 Task: Create New Customer with Customer Name: Liquor Land, Billing Address Line1: 1135 Sharon Lane, Billing Address Line2:  South Bend, Billing Address Line3:  Indiana 46625
Action: Mouse moved to (151, 30)
Screenshot: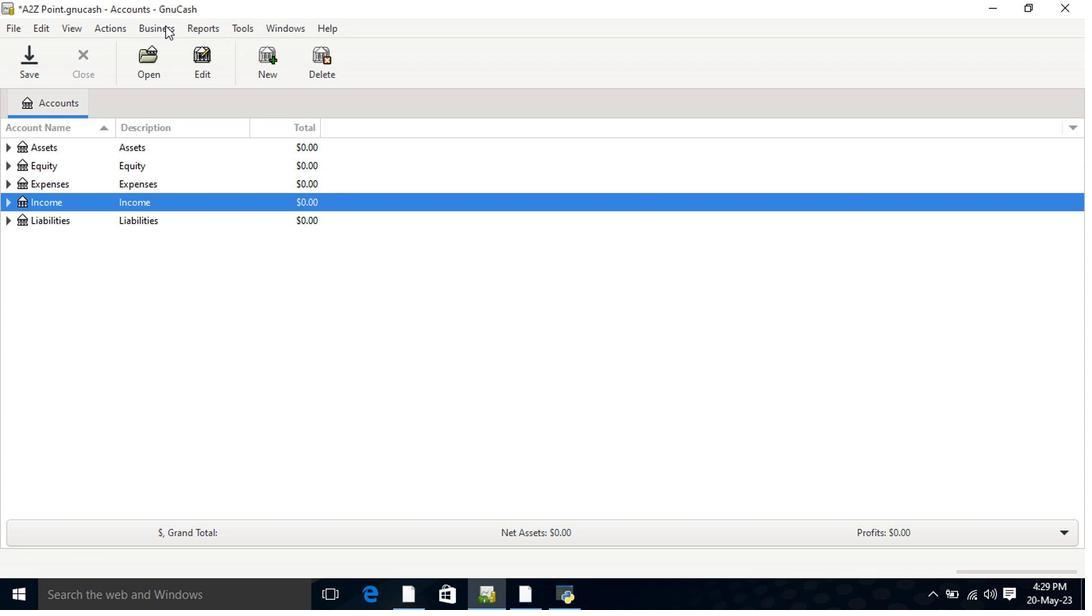 
Action: Mouse pressed left at (151, 30)
Screenshot: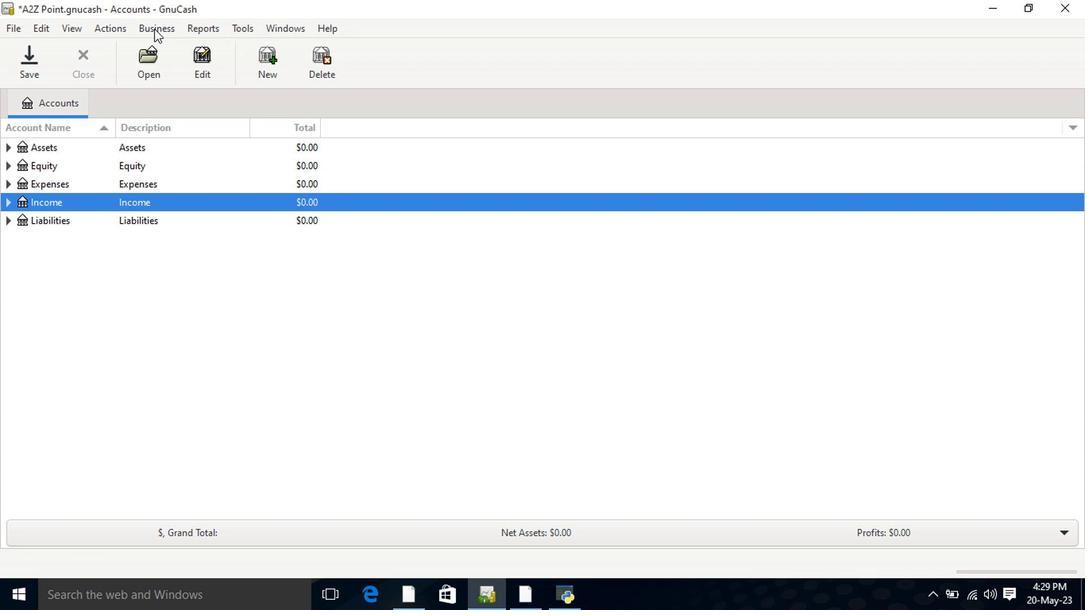 
Action: Mouse moved to (325, 67)
Screenshot: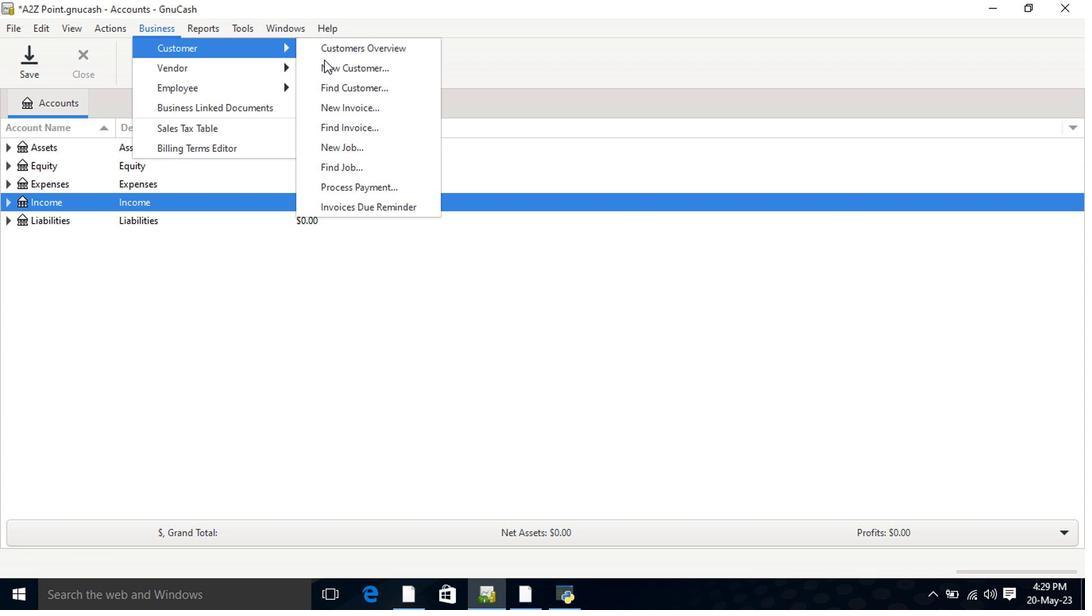 
Action: Mouse pressed left at (325, 67)
Screenshot: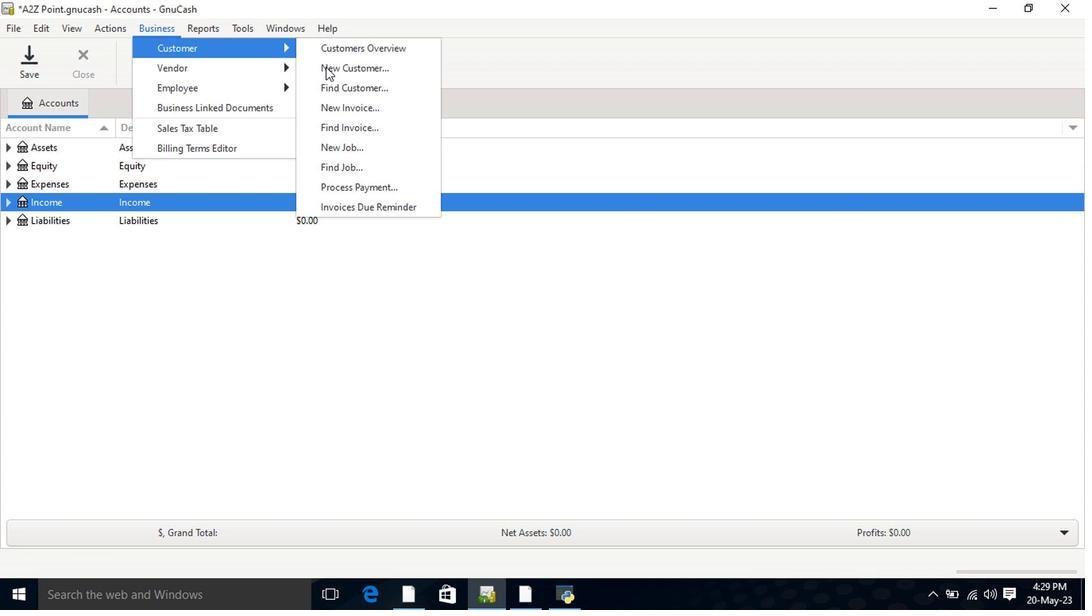 
Action: Mouse moved to (591, 180)
Screenshot: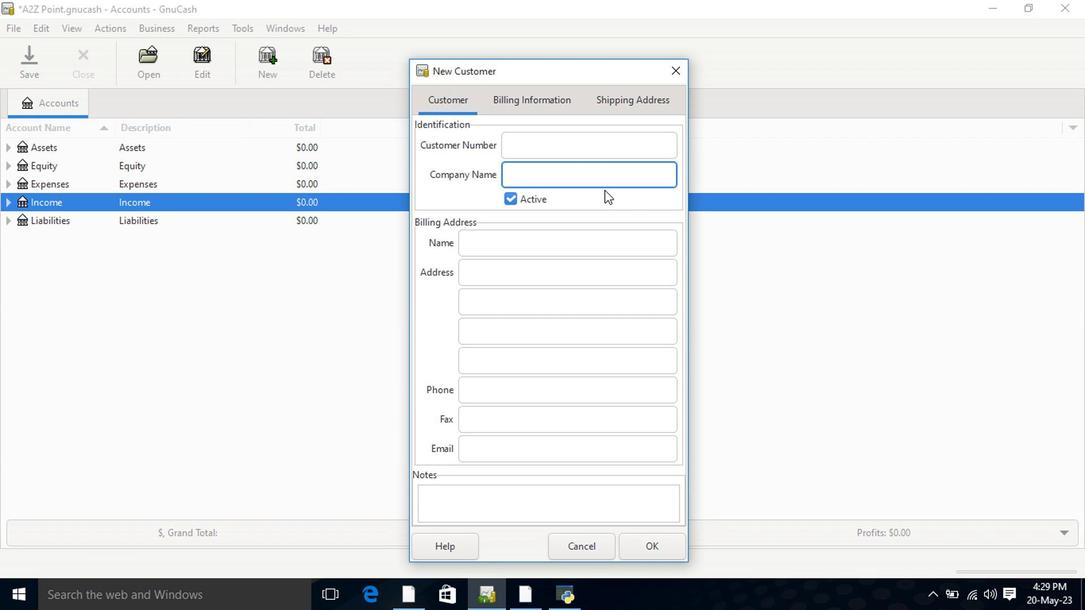 
Action: Mouse pressed left at (591, 180)
Screenshot: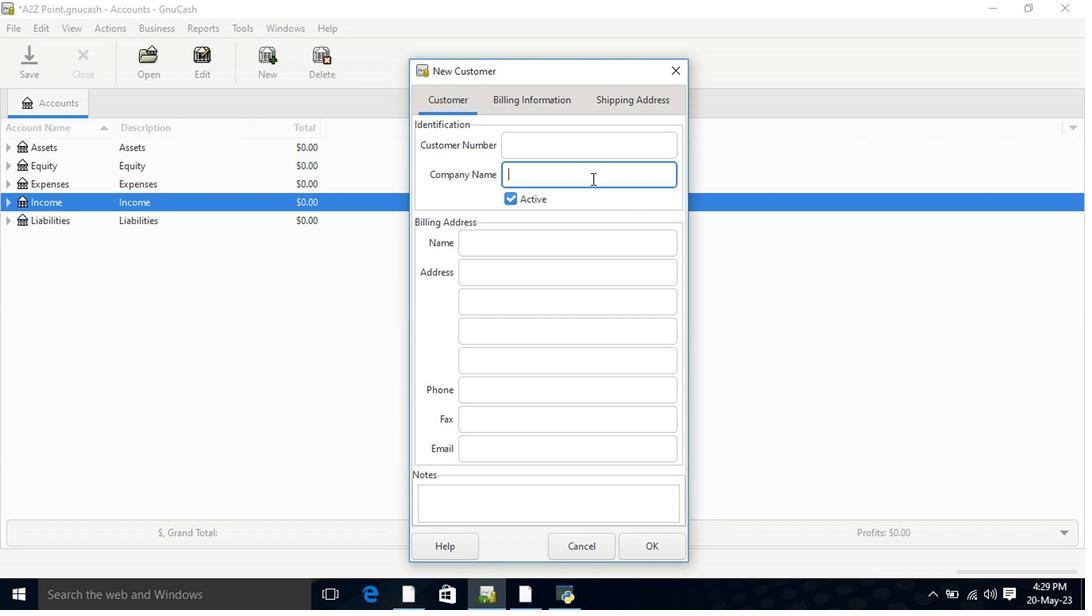
Action: Key pressed <Key.shift>Liquor<Key.space><Key.shift>Land<Key.tab><Key.tab><Key.tab>1135<Key.space><Key.shift>Sharon<Key.space><Key.shift>Lane<Key.tab><Key.tab><Key.shift>South<Key.space><Key.shift>Bend<Key.tab><Key.shift>Indiana<Key.space>46625
Screenshot: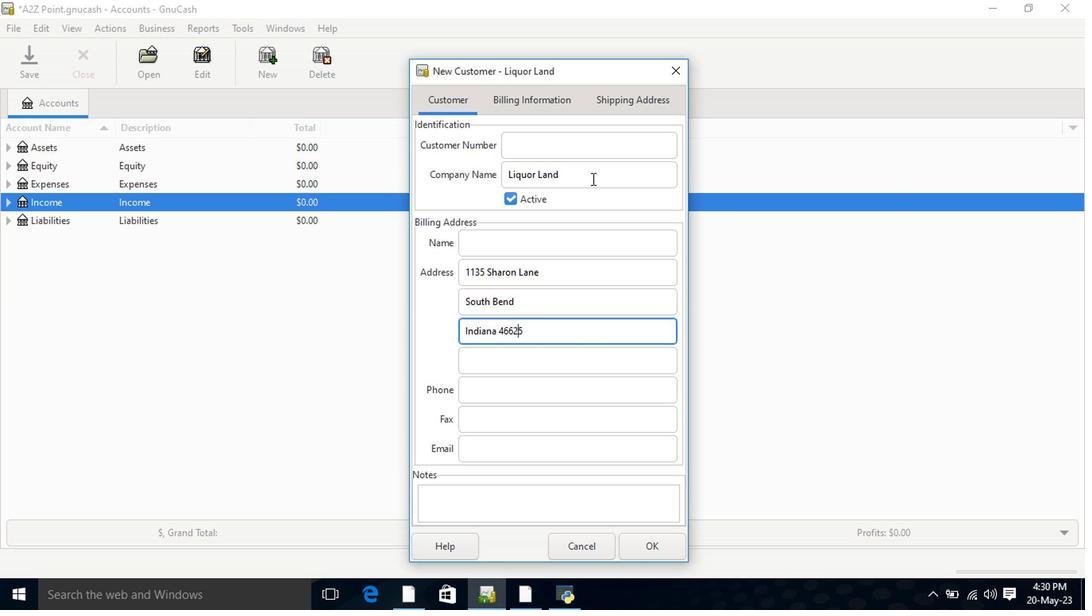 
Action: Mouse moved to (649, 545)
Screenshot: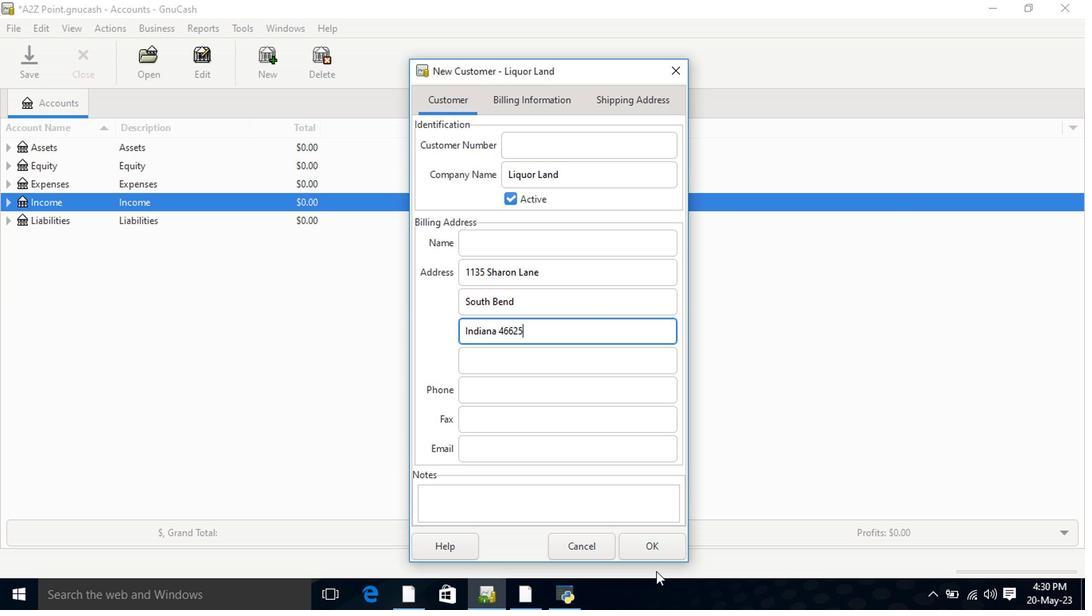 
Action: Mouse pressed left at (649, 545)
Screenshot: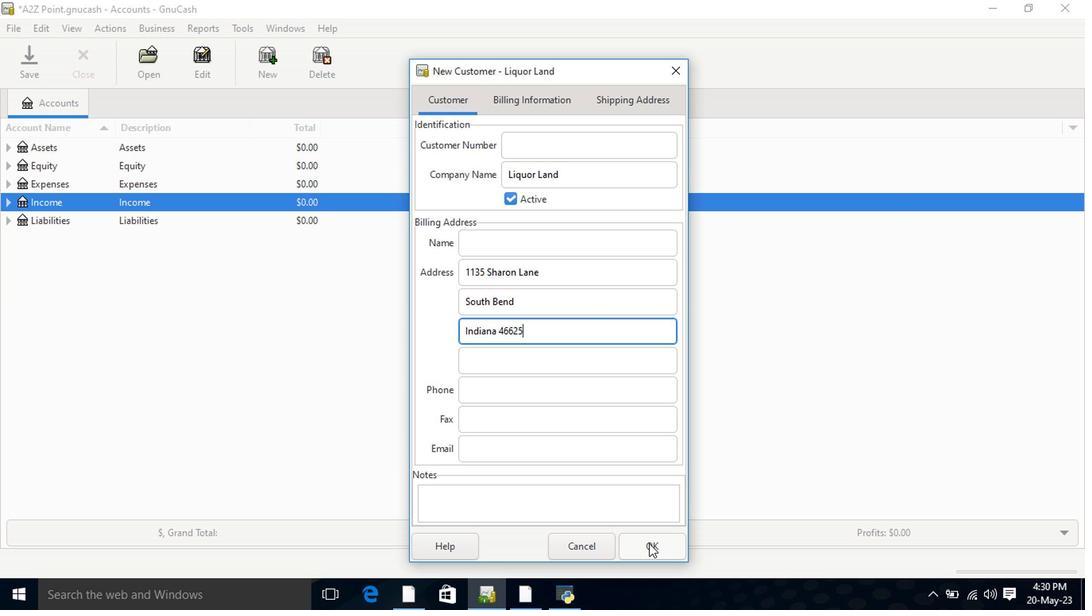 
Action: Mouse moved to (648, 545)
Screenshot: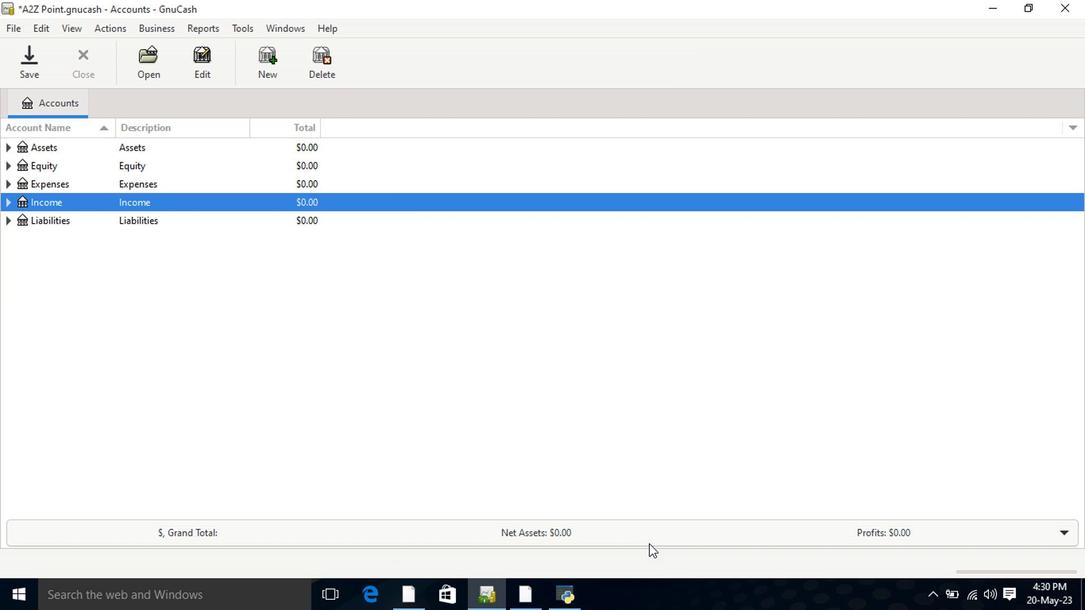 
